 Task: Apply the financial format in column A.
Action: Mouse moved to (43, 122)
Screenshot: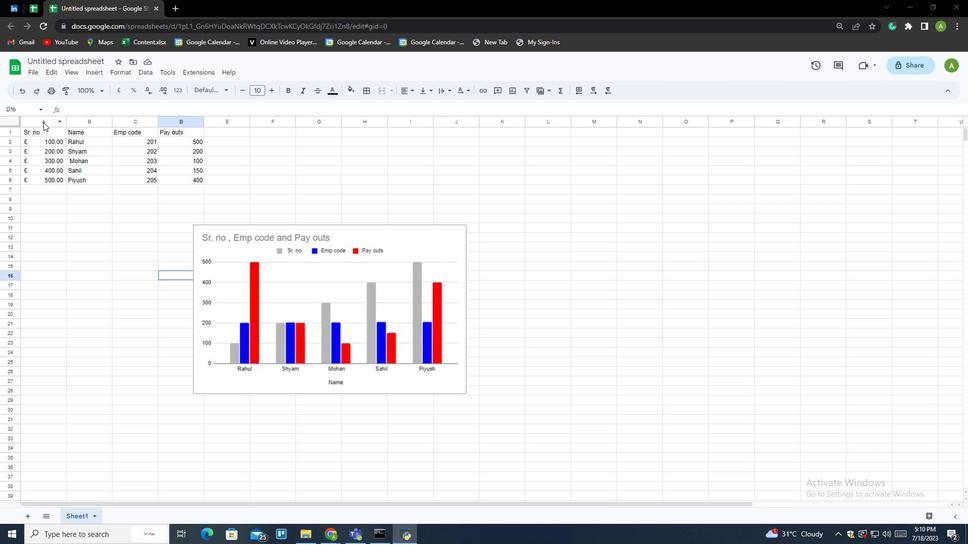
Action: Mouse pressed left at (43, 122)
Screenshot: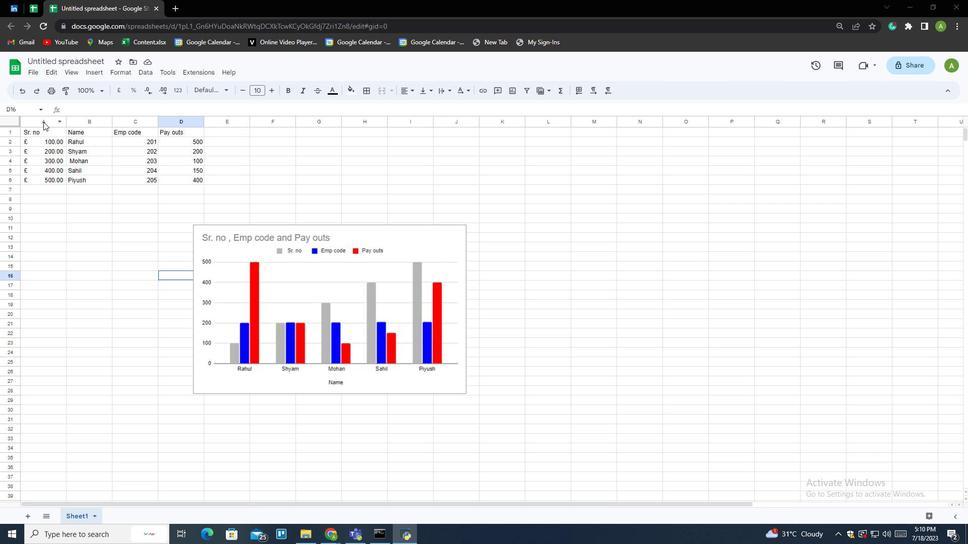 
Action: Mouse moved to (117, 69)
Screenshot: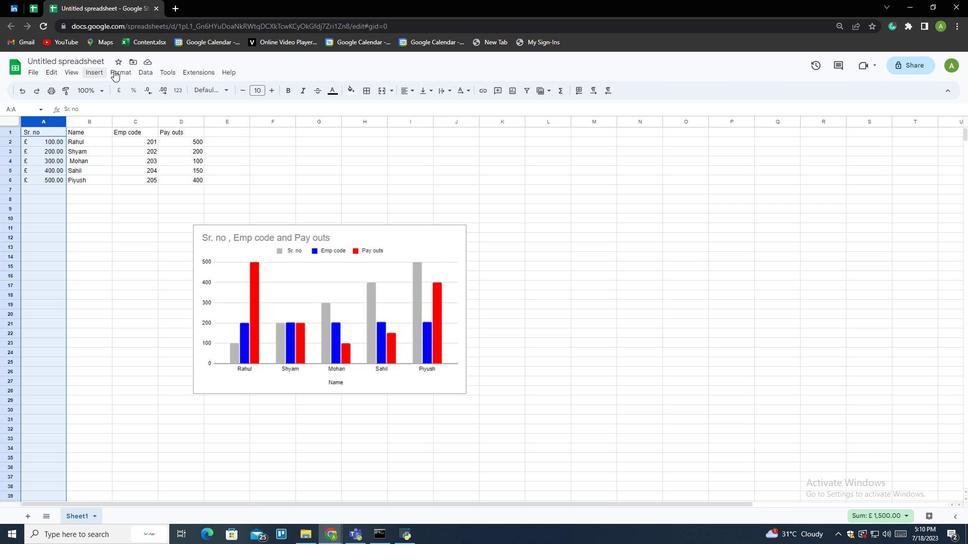 
Action: Mouse pressed left at (117, 69)
Screenshot: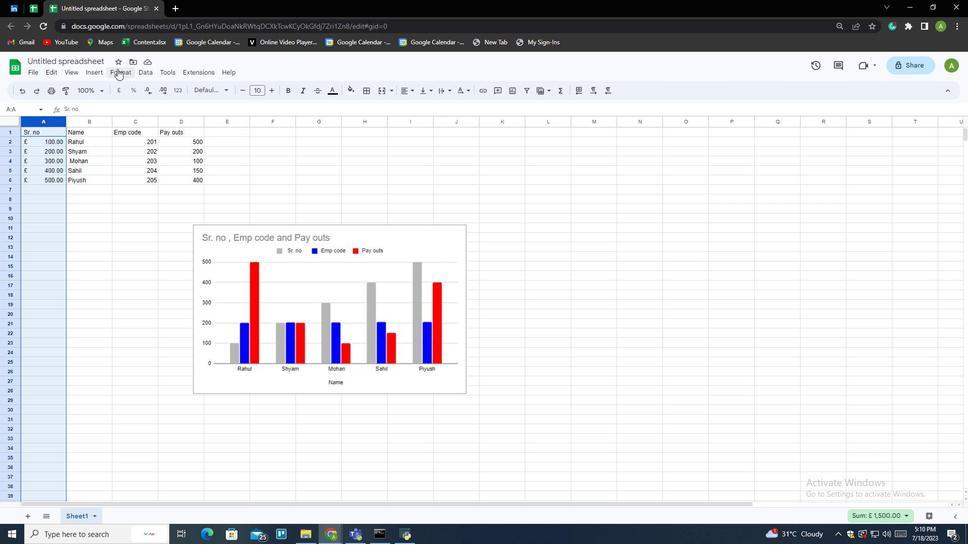 
Action: Mouse moved to (138, 130)
Screenshot: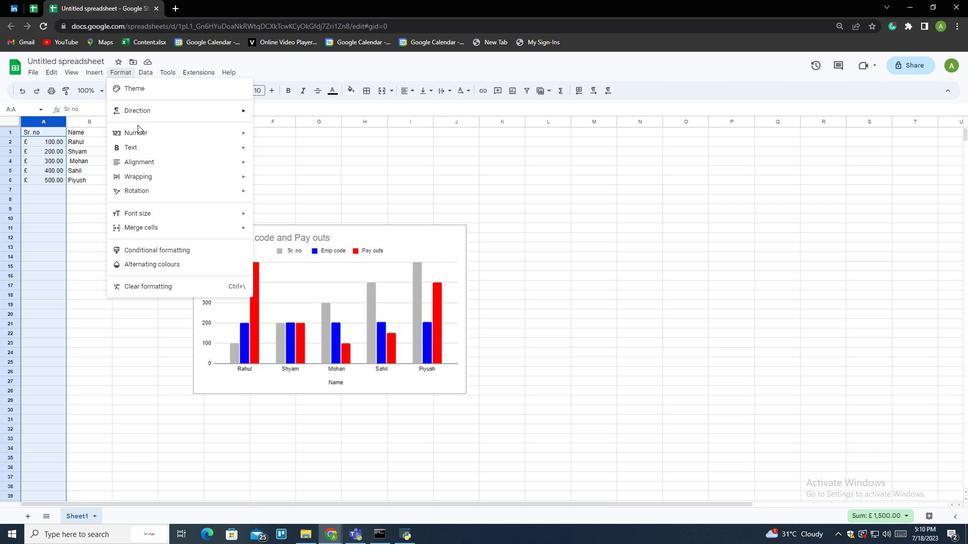 
Action: Mouse pressed left at (138, 130)
Screenshot: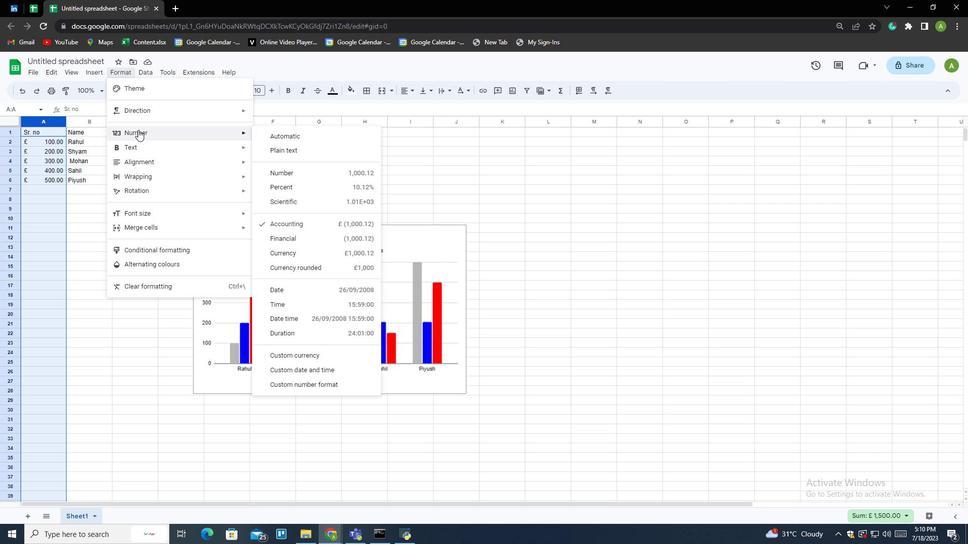 
Action: Mouse moved to (278, 236)
Screenshot: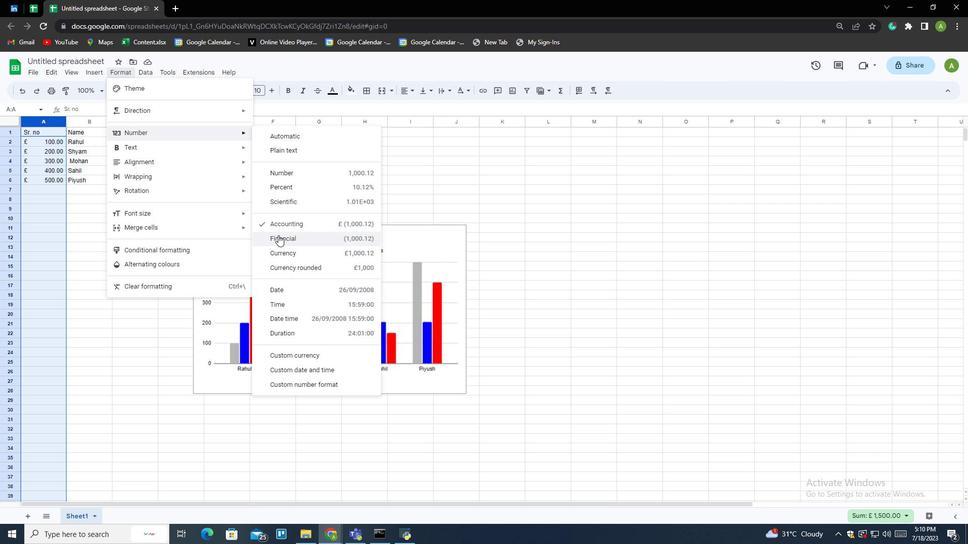 
Action: Mouse pressed left at (278, 236)
Screenshot: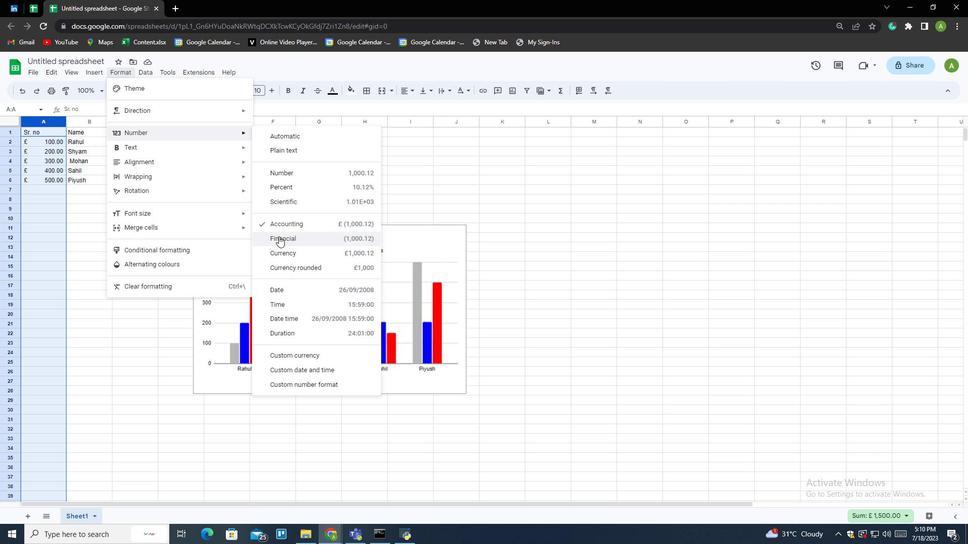 
Action: Mouse moved to (277, 241)
Screenshot: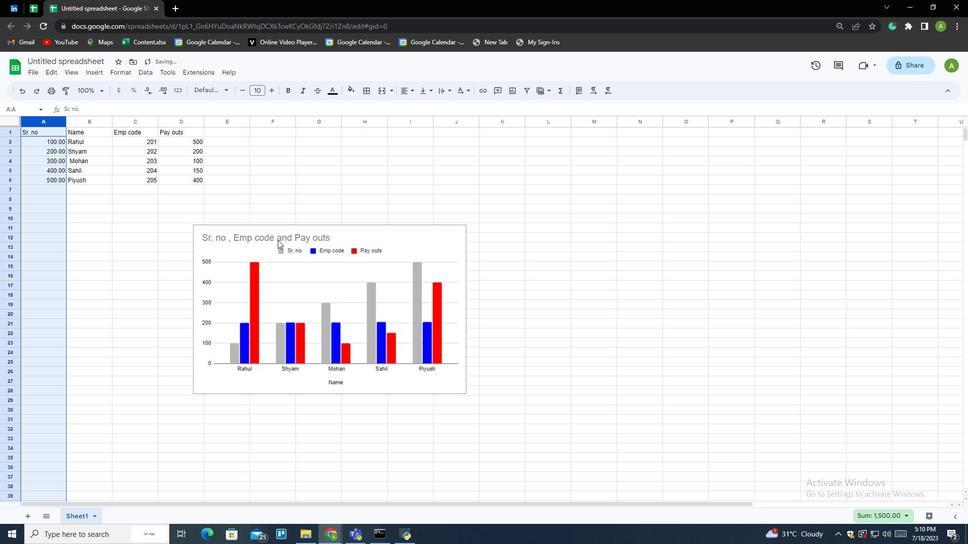 
